 Task: Open a blank google sheet and write heading  Financial WizardAdd Categories in a column and its values below  'Income, Income, Income, Expenses, Expenses, Expenses, Expenses, Expenses, Savings, Savings, Investments, Investments, Debt, Debt & Debt. 'Add Descriptions in next column and its values below  Salary, Freelance Work, Rental Income, Housing, Transportation, Groceries, Utilities, Entertainment, Emergency Fund, Retirement, Stocks, Mutual Funds, Credit Card 1, Credit Card 2 & Student Loan. Add Amount in next column and its values below  $5,000, $1,200, $500, $1,200, $300, $400, $200, $150, $500, $1,000, $500, $300, $200, $100 & $300. Save page Data Collection Template Workbook
Action: Mouse pressed left at (288, 177)
Screenshot: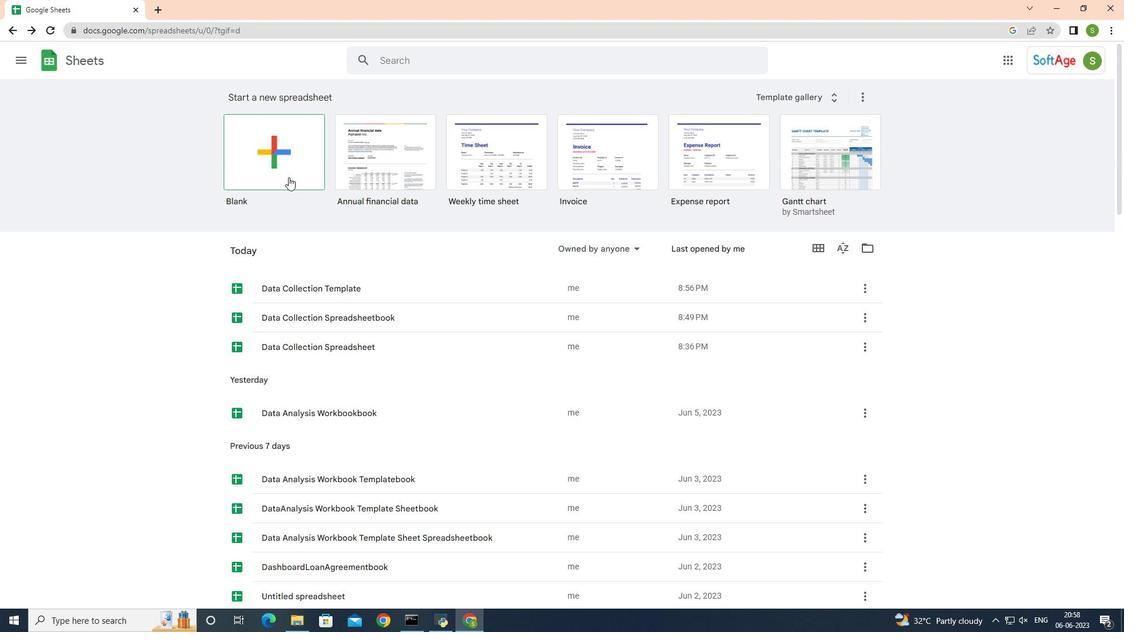 
Action: Mouse moved to (62, 145)
Screenshot: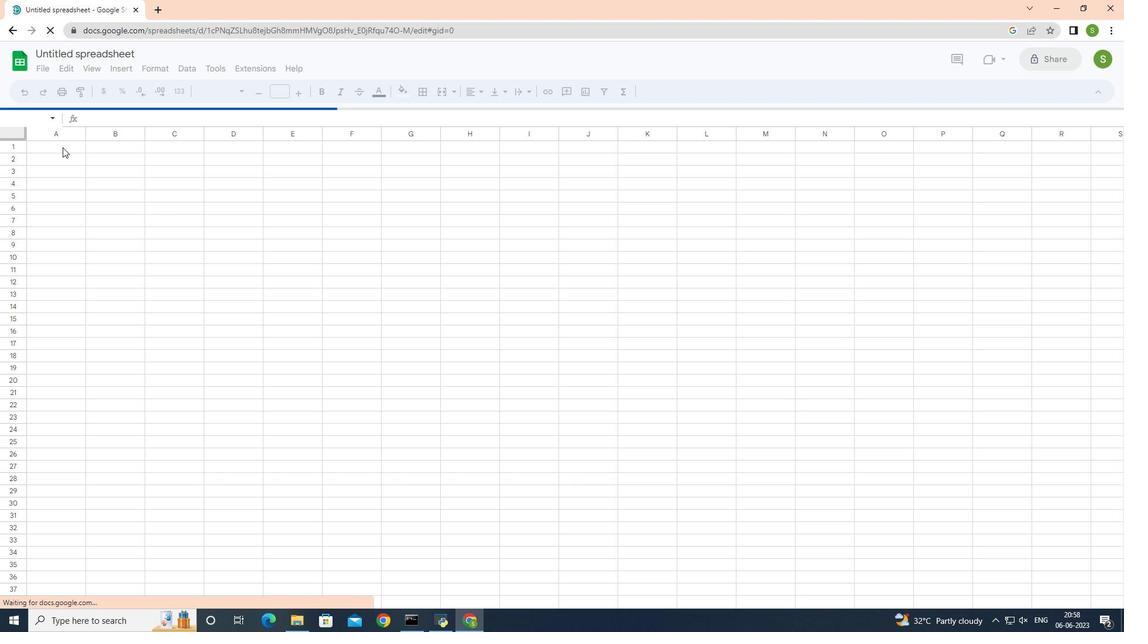 
Action: Mouse pressed left at (62, 145)
Screenshot: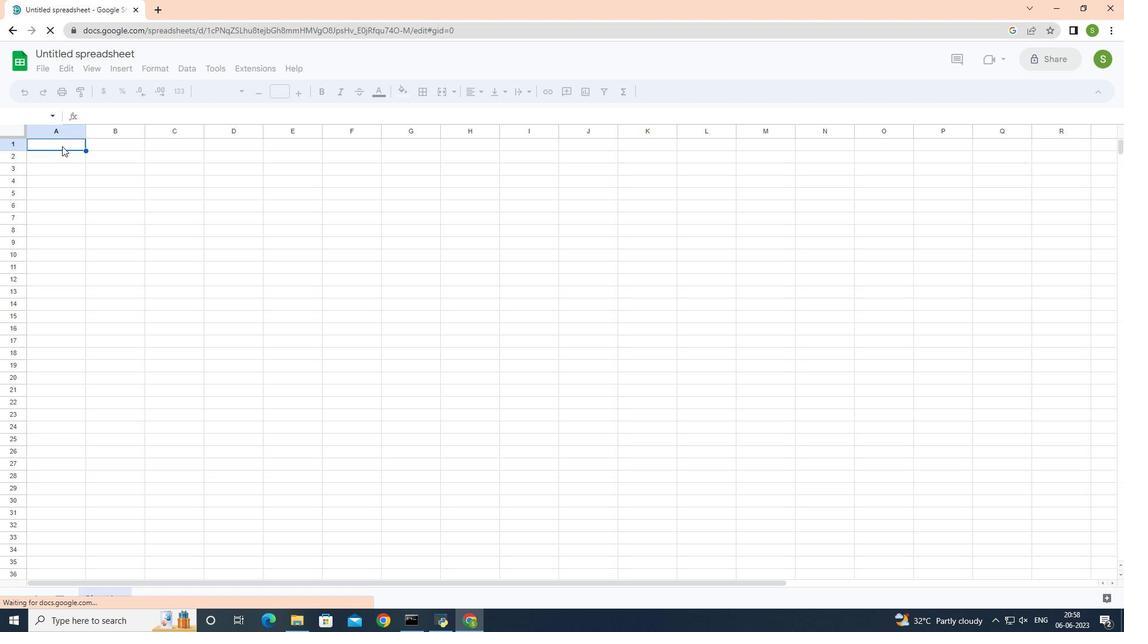 
Action: Key pressed <Key.shift>Financial<Key.space><Key.shift><Key.shift><Key.shift><Key.shift><Key.shift><Key.shift><Key.shift>Wizard<Key.enter><Key.shift>Cta<Key.backspace><Key.backspace>ategories<Key.enter><Key.shift><Key.shift>Income<Key.space><Key.enter><Key.shift>Income<Key.enter><Key.shift>Income<Key.enter><Key.shift>Expenses<Key.enter><Key.shift>Expenses<Key.enter><Key.shift>Expenses<Key.enter><Key.shift>Expenses<Key.enter><Key.shift>Expenses<Key.enter><Key.shift><Key.shift><Key.shift><Key.shift><Key.shift><Key.shift><Key.shift><Key.shift><Key.shift><Key.shift><Key.shift><Key.shift><Key.shift><Key.shift><Key.shift><Key.shift><Key.shift><Key.shift><Key.shift><Key.shift><Key.shift><Key.shift><Key.shift><Key.shift><Key.shift><Key.shift><Key.shift><Key.shift><Key.shift><Key.shift>SAvings<Key.space><Key.enter><Key.shift><Key.up>
Screenshot: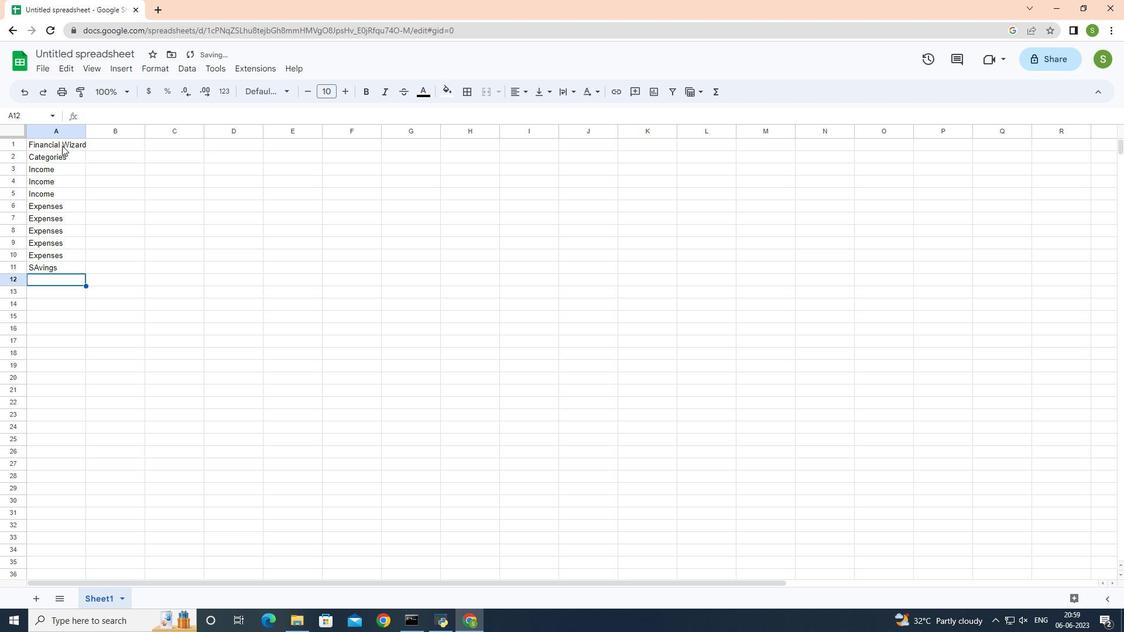 
Action: Mouse moved to (90, 115)
Screenshot: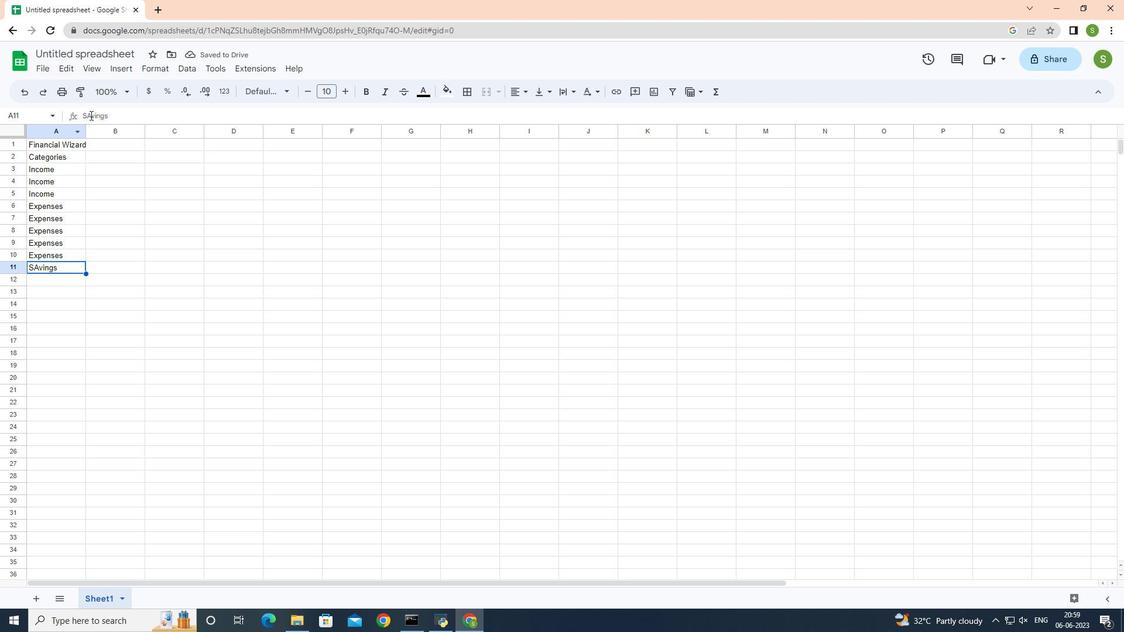 
Action: Mouse pressed left at (90, 115)
Screenshot: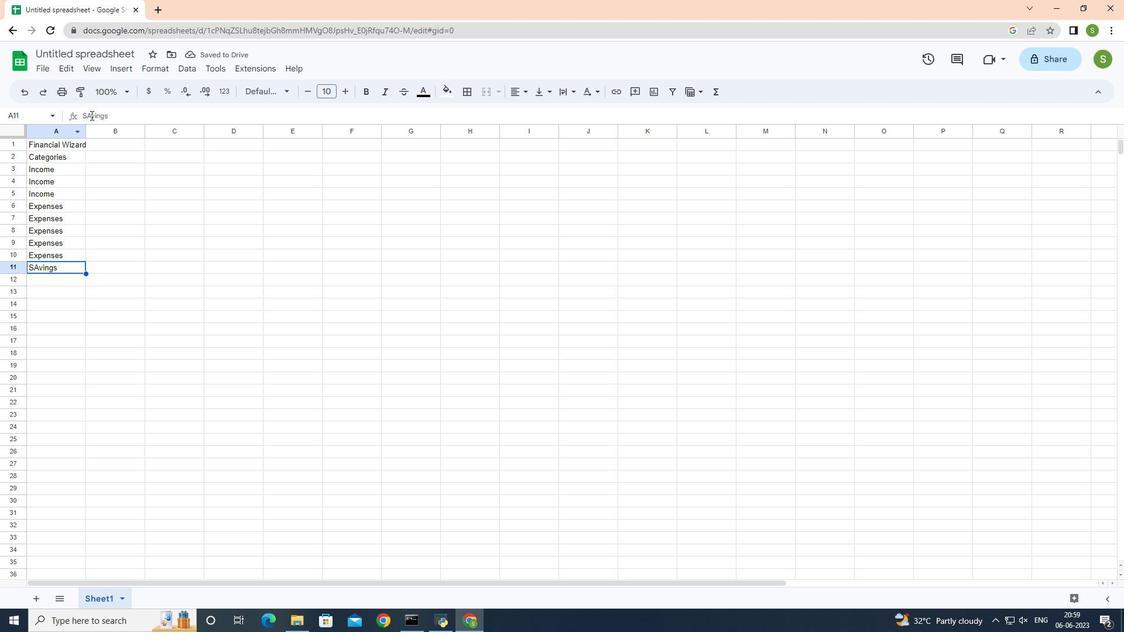 
Action: Key pressed <Key.backspace>a<Key.enter><Key.shift>Savings<Key.enter><Key.shift><Key.shift><Key.shift><Key.shift><Key.shift><Key.shift><Key.shift><Key.shift><Key.shift><Key.shift><Key.shift><Key.shift><Key.shift><Key.shift><Key.shift><Key.shift><Key.shift>INvestments
Screenshot: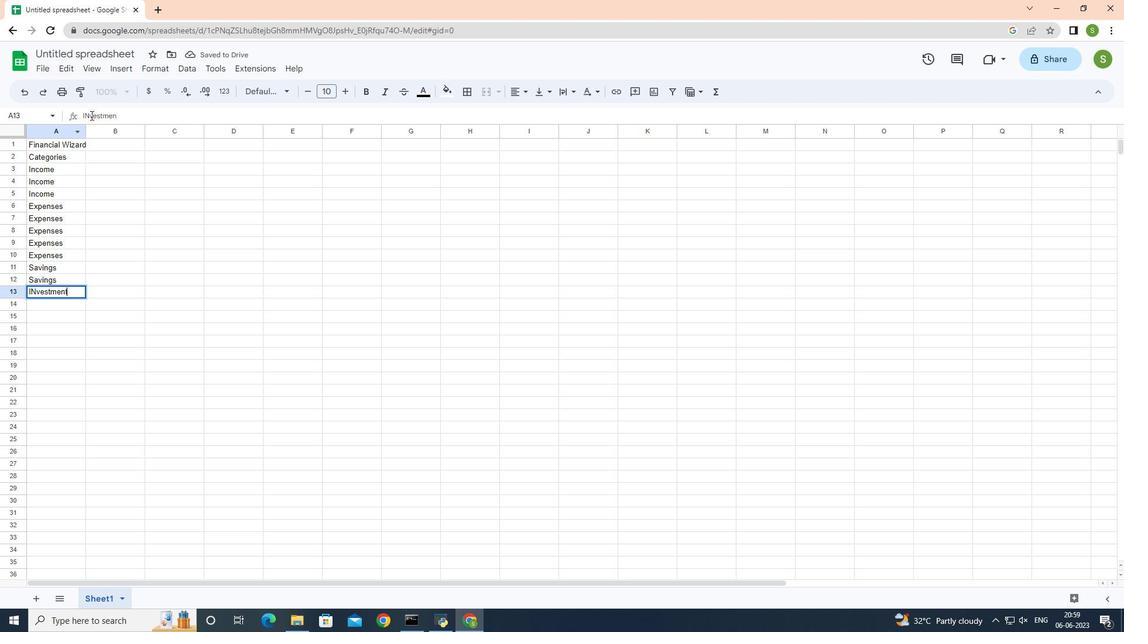 
Action: Mouse pressed left at (90, 115)
Screenshot: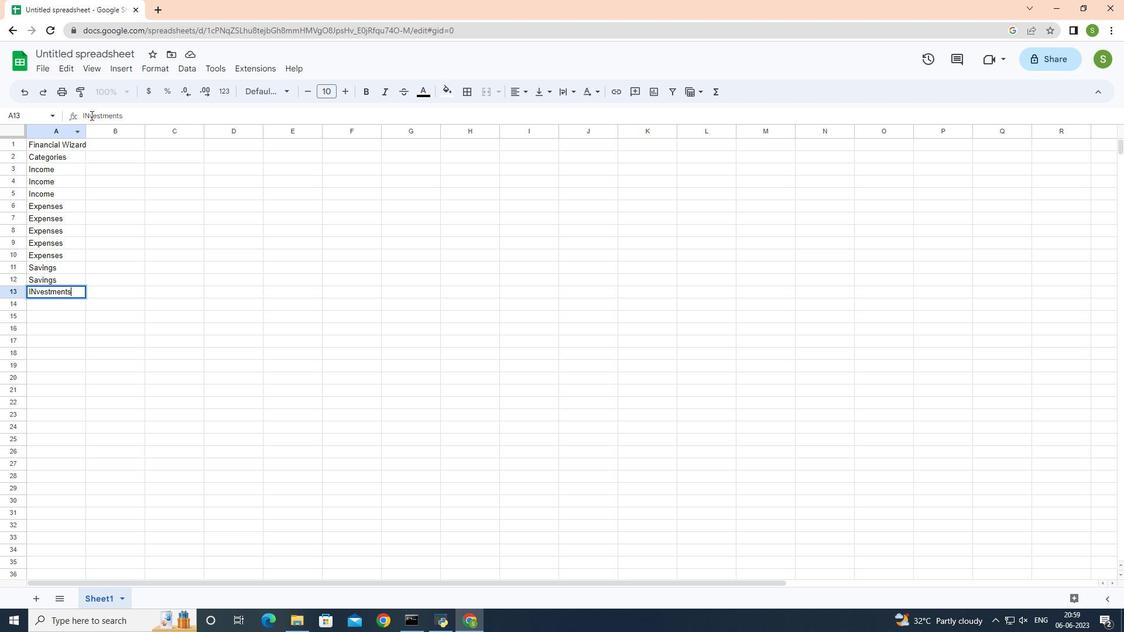
Action: Key pressed <Key.backspace>n<Key.enter><Key.shift>Investments<Key.enter><Key.shift>Debt<Key.enter><Key.shift><Key.shift>DEbt<Key.backspace><Key.backspace><Key.backspace><Key.shift><Key.shift><Key.shift><Key.shift>De<Key.backspace><Key.backspace>ebt<Key.enter><Key.shift>DEbt<Key.backspace><Key.backspace><Key.backspace>ebt
Screenshot: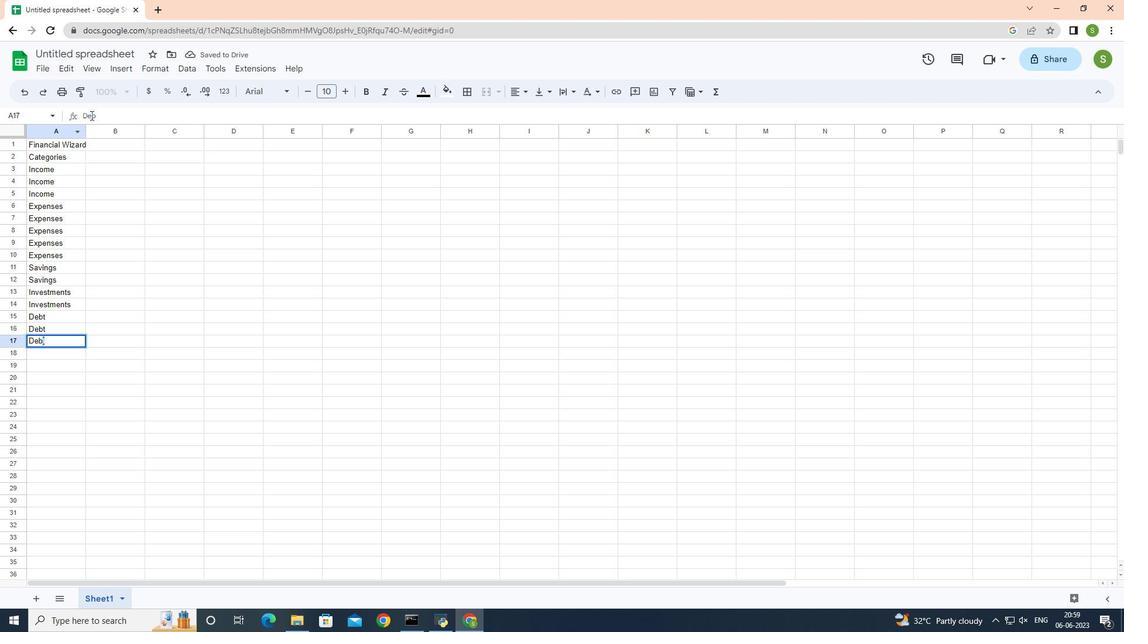 
Action: Mouse moved to (93, 154)
Screenshot: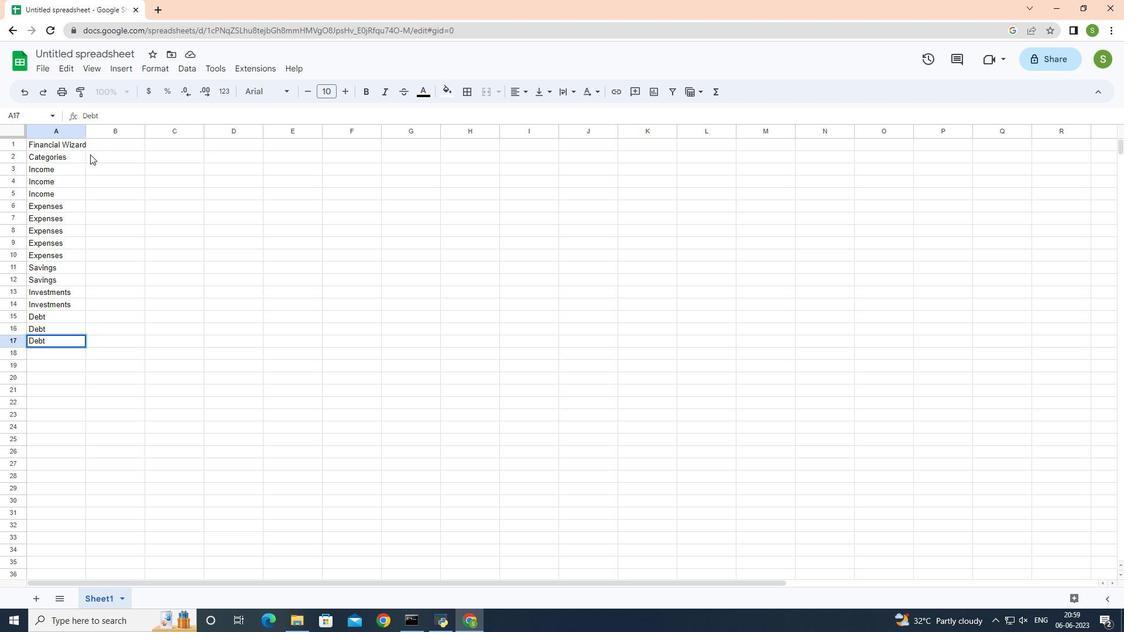 
Action: Mouse pressed left at (93, 154)
Screenshot: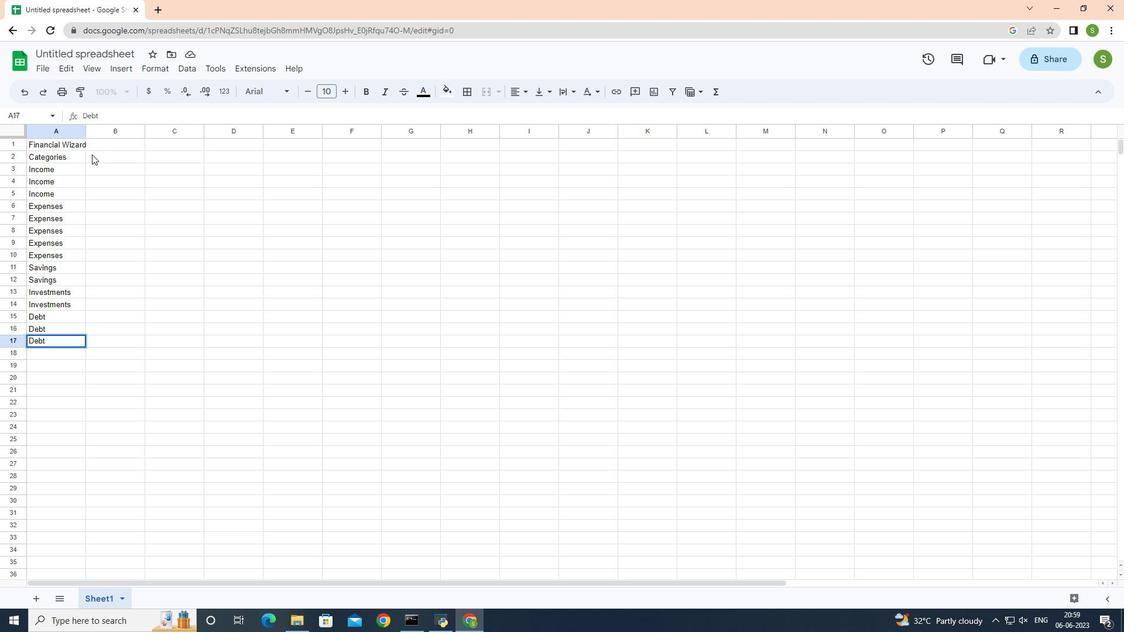 
Action: Key pressed <Key.shift>Descriptions<Key.enter><Key.shift>Salary<Key.enter><Key.shift><Key.shift>Freelance<Key.space><Key.shift>Work<Key.enter><Key.shift>Rental<Key.space><Key.shift>Income<Key.enter><Key.shift>Housing<Key.enter><Key.shift>Transportation<Key.enter><Key.shift>Groceries<Key.enter><Key.shift><Key.shift>Utilities<Key.enter><Key.shift><Key.shift>Entertainment<Key.enter><Key.shift><Key.shift>Emergency<Key.space><Key.shift>Fund<Key.enter><Key.shift>REtiremen
Screenshot: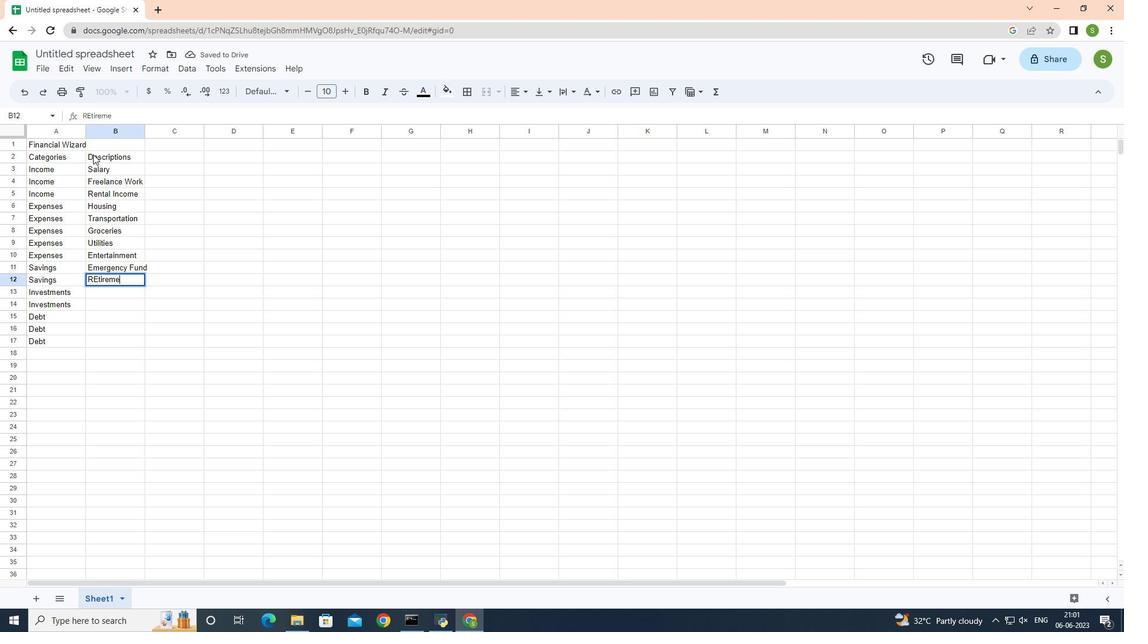 
Action: Mouse moved to (89, 117)
Screenshot: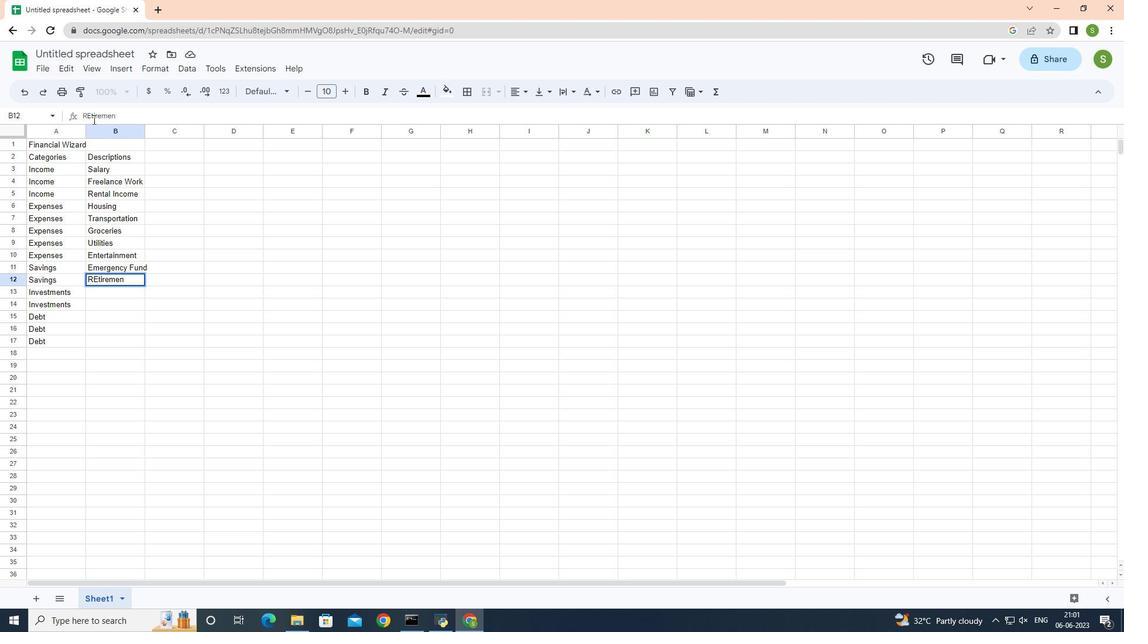 
Action: Mouse pressed left at (89, 117)
Screenshot: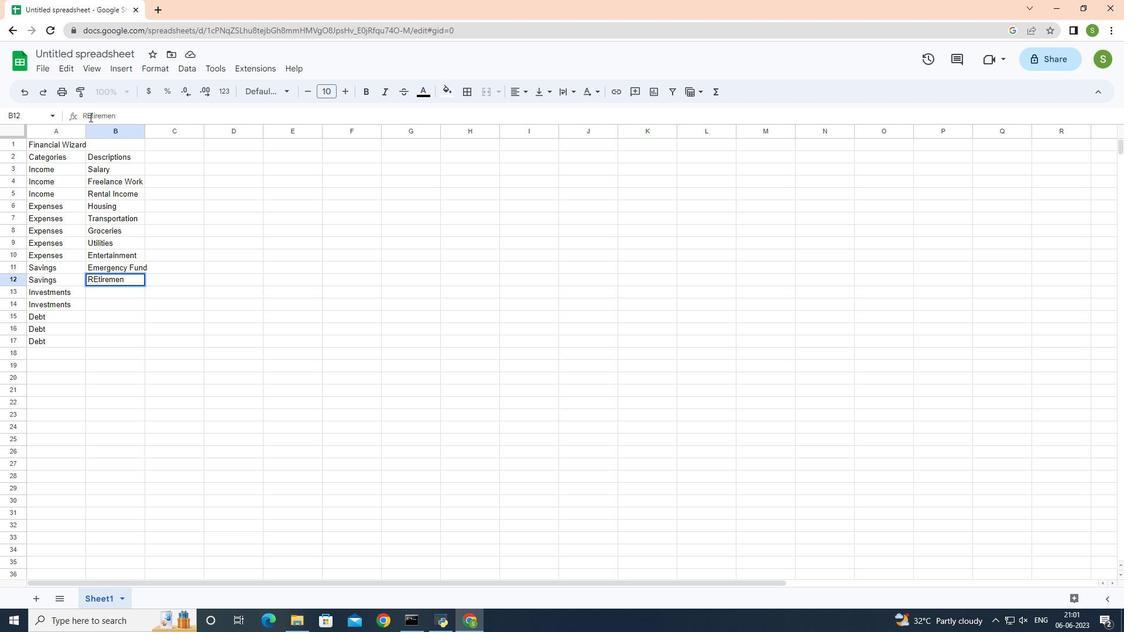 
Action: Mouse moved to (96, 116)
Screenshot: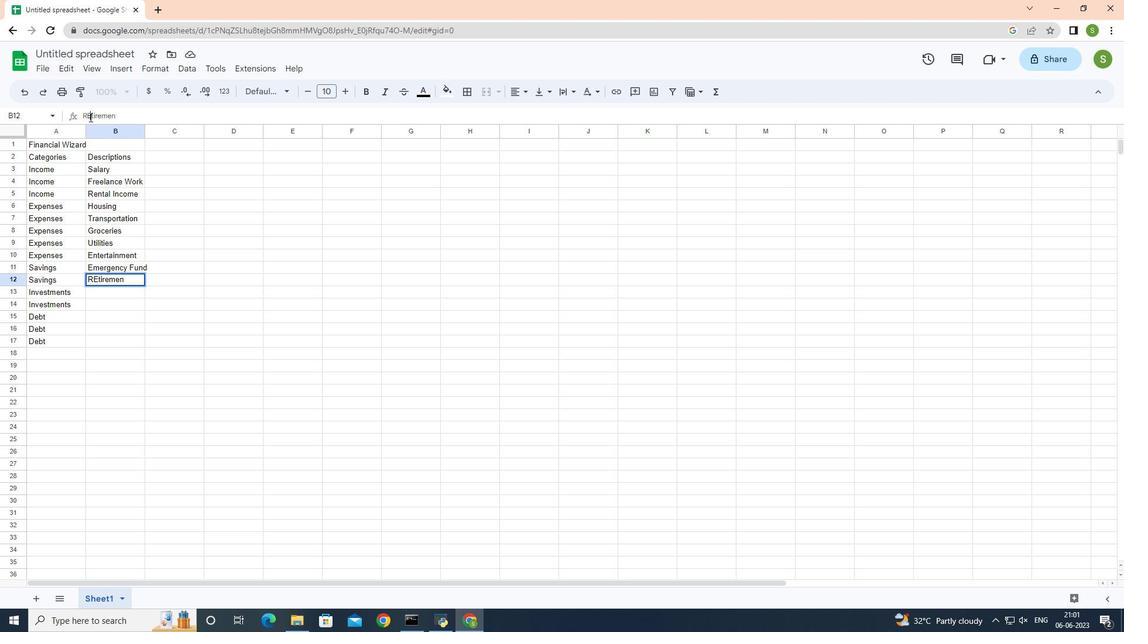 
Action: Key pressed <Key.backspace>e<Key.down>t<Key.space><Key.shift><Key.shift><Key.shift><Key.shift><Key.shift><Key.shift><Key.shift>G<Key.backspace><Key.shift><Key.enter><Key.shift>Stocks<Key.enter><Key.shift><Key.shift><Key.shift><Key.shift><Key.shift>Mutual<Key.space><Key.shift>Funds<Key.enter><Key.shift>Credit<Key.space><Key.shift>Card1<Key.enter><Key.shift>Credit<Key.space><Key.shift>Card2<Key.enter><Key.shift>Student<Key.space><Key.shift>Llo<Key.backspace><Key.backspace>oan<Key.right><Key.up><Key.up><Key.up><Key.up><Key.up><Key.up><Key.up><Key.up><Key.up><Key.up><Key.up><Key.up><Key.up><Key.up><Key.up><Key.shift>Amount<Key.enter>5000<Key.enter>1200<Key.enter>500<Key.enter>1200<Key.enter>300<Key.enter>400<Key.enter>200<Key.enter>150<Key.enter>500<Key.enter>1000<Key.enter>500<Key.enter>300<Key.enter>200<Key.enter>100<Key.enter>300
Screenshot: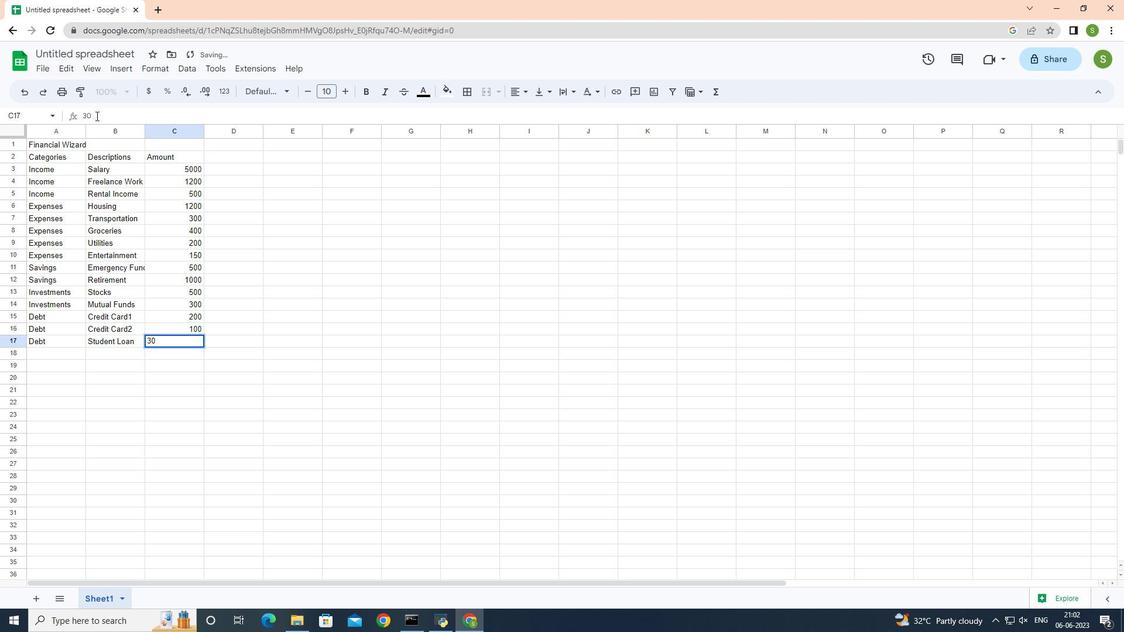 
Action: Mouse moved to (168, 169)
Screenshot: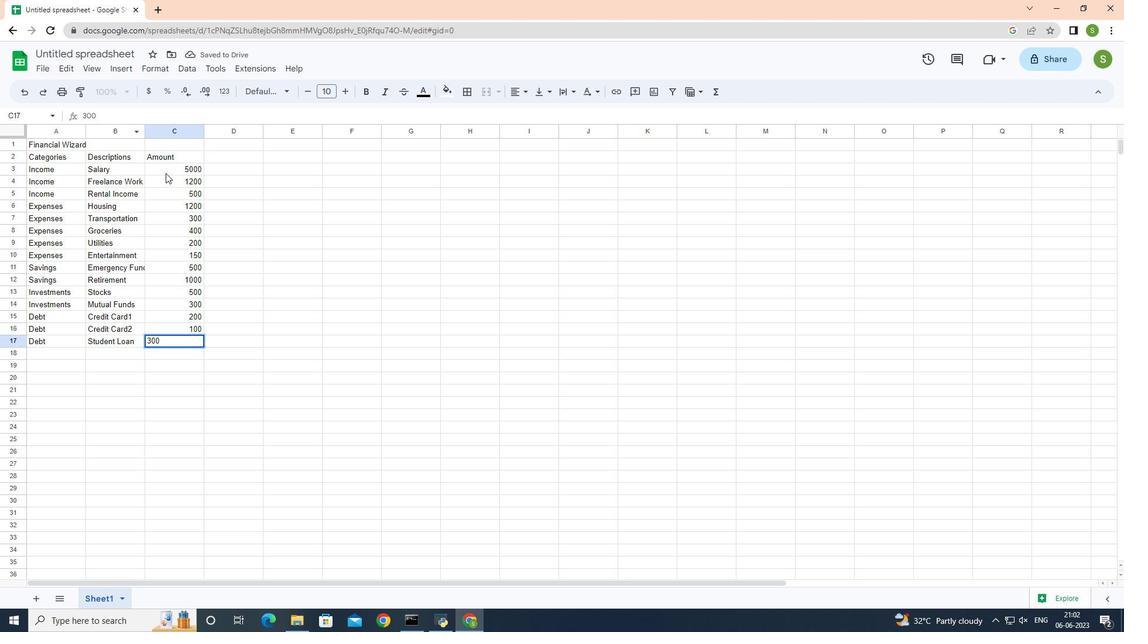 
Action: Mouse pressed left at (168, 169)
Screenshot: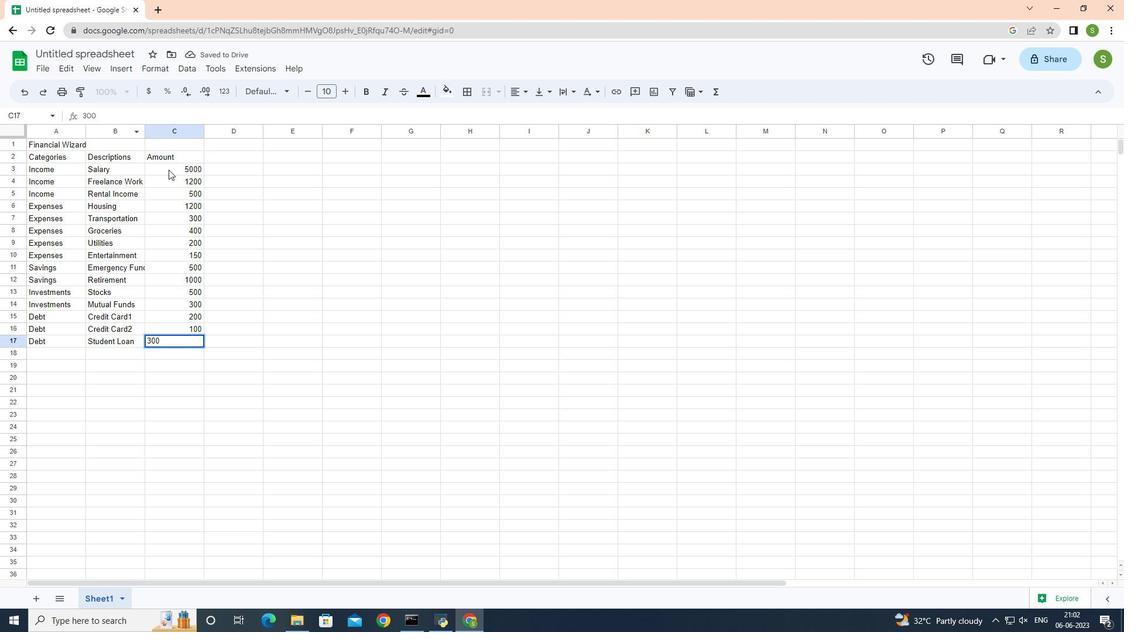 
Action: Mouse moved to (152, 63)
Screenshot: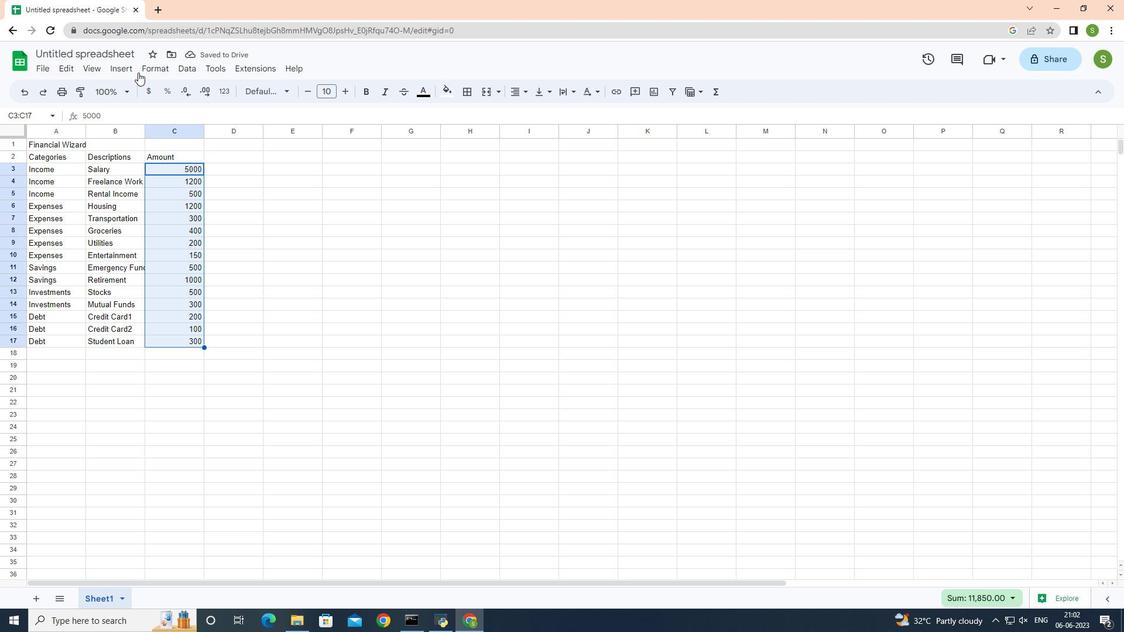 
Action: Mouse pressed left at (152, 63)
Screenshot: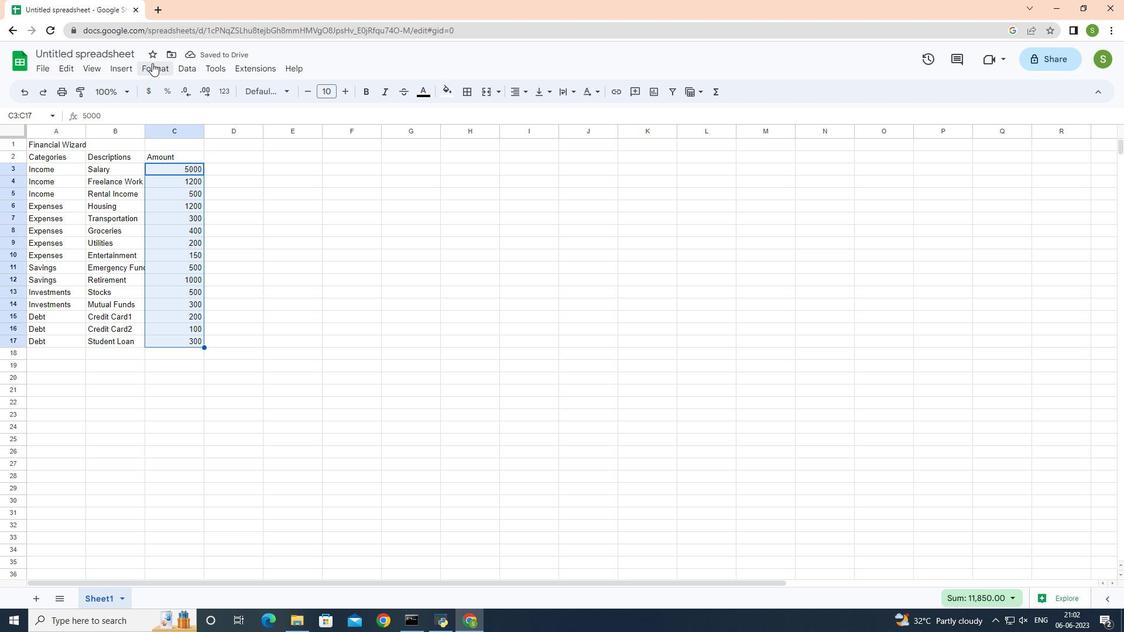 
Action: Mouse moved to (419, 426)
Screenshot: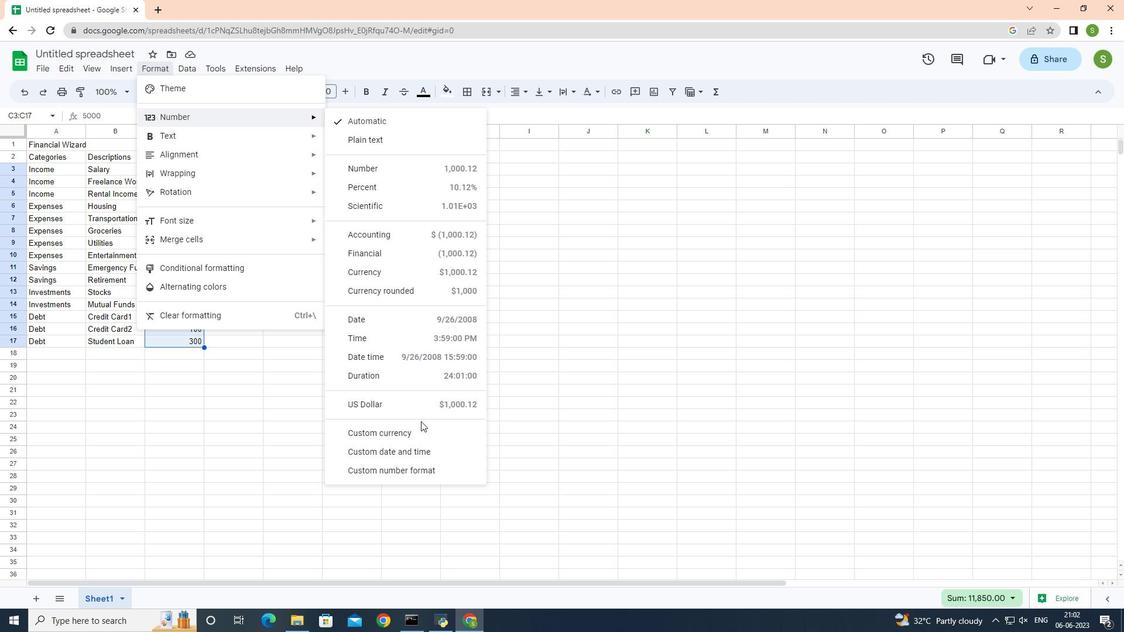 
Action: Mouse pressed left at (419, 426)
Screenshot: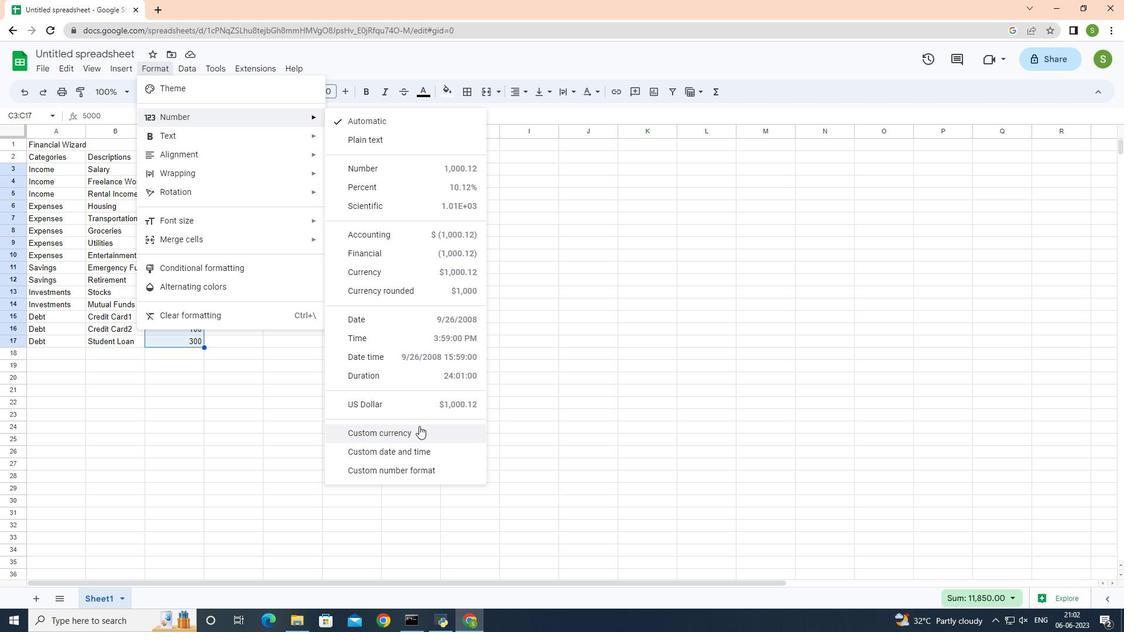 
Action: Mouse moved to (483, 254)
Screenshot: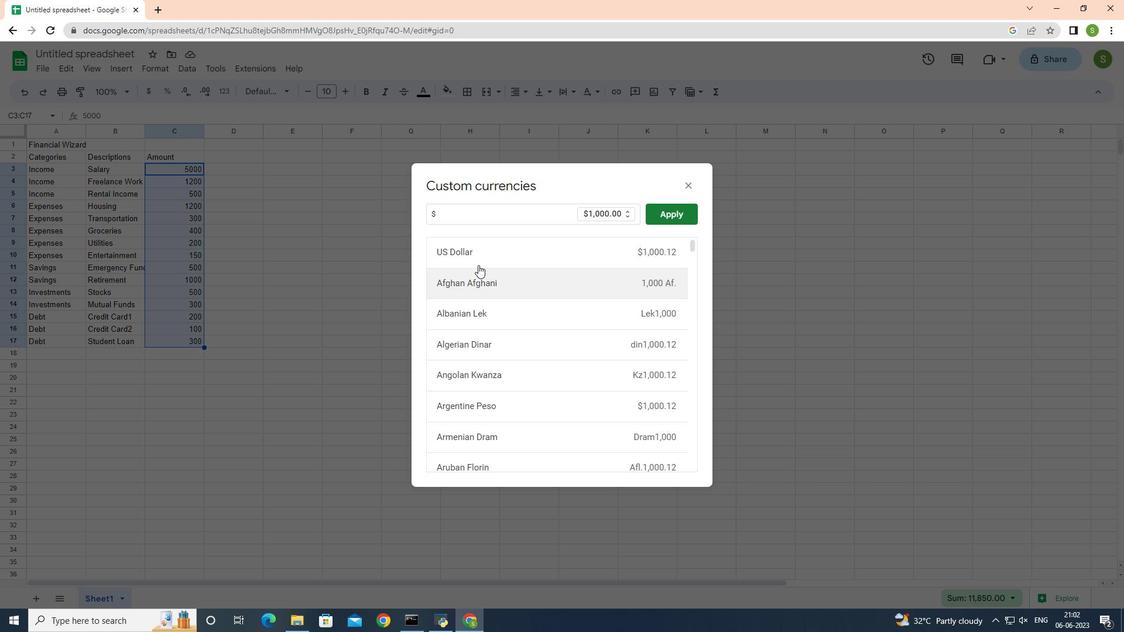 
Action: Mouse pressed left at (483, 254)
Screenshot: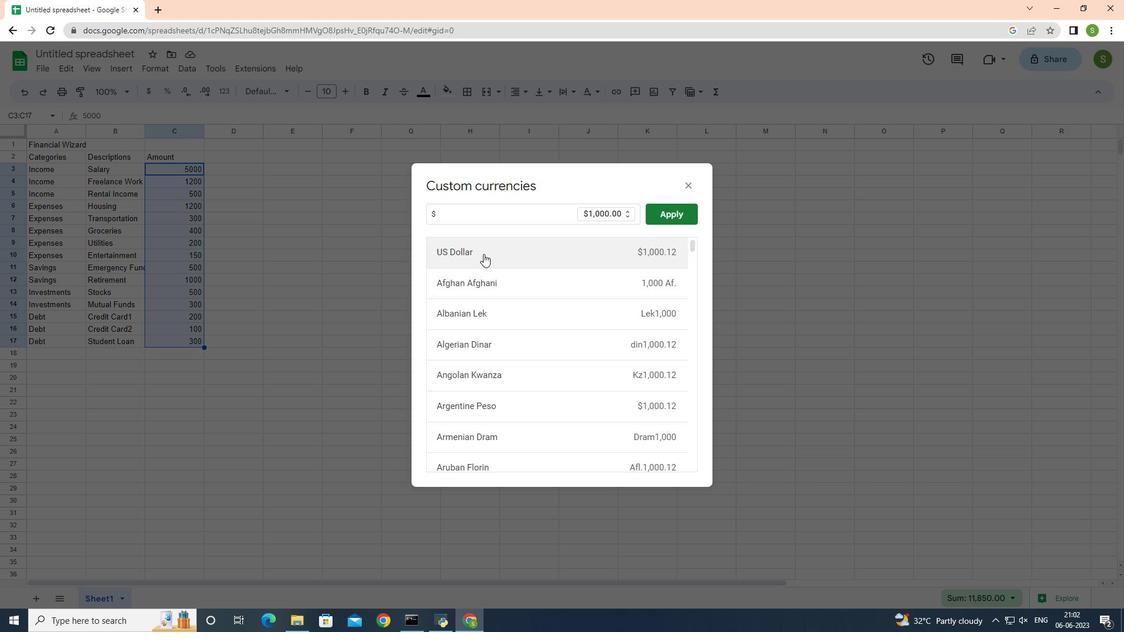 
Action: Mouse moved to (649, 213)
Screenshot: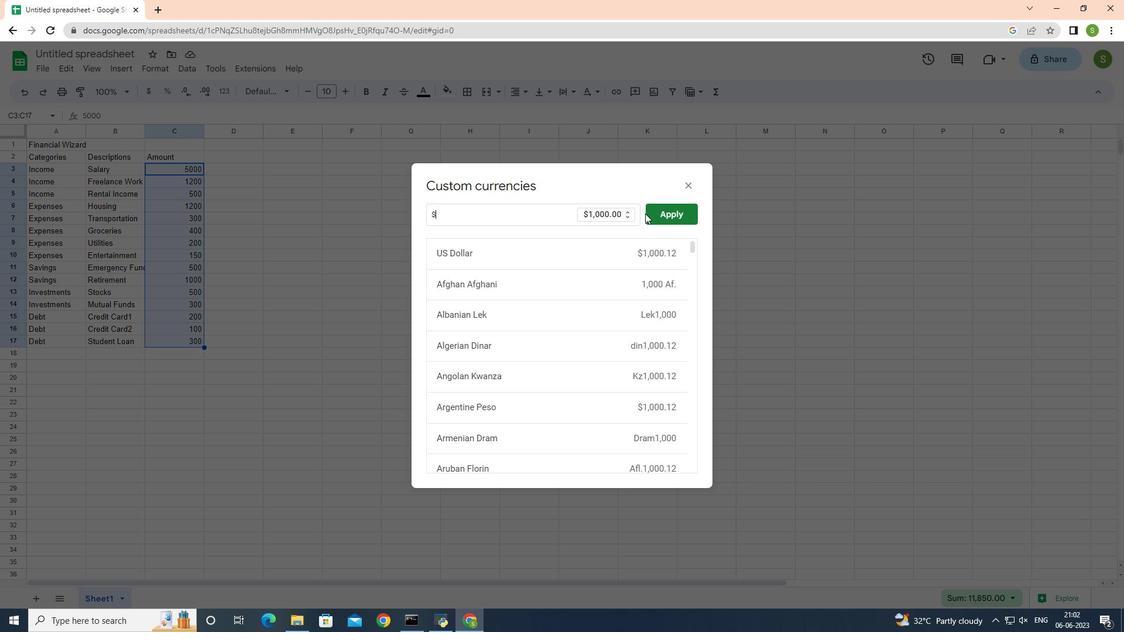
Action: Mouse pressed left at (649, 213)
Screenshot: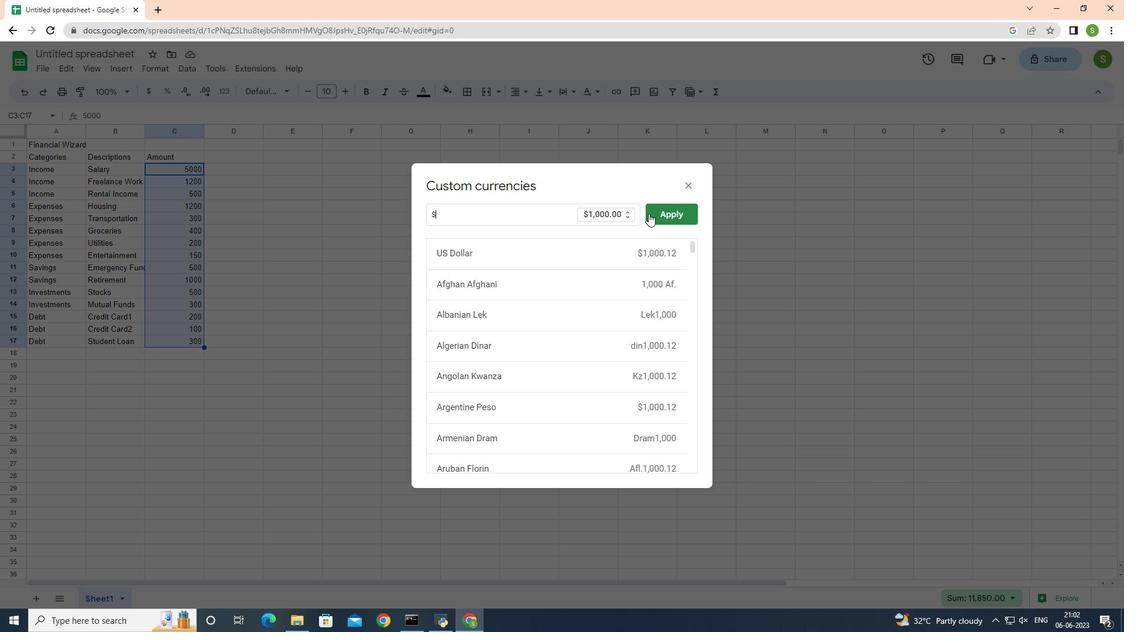 
Action: Mouse moved to (107, 55)
Screenshot: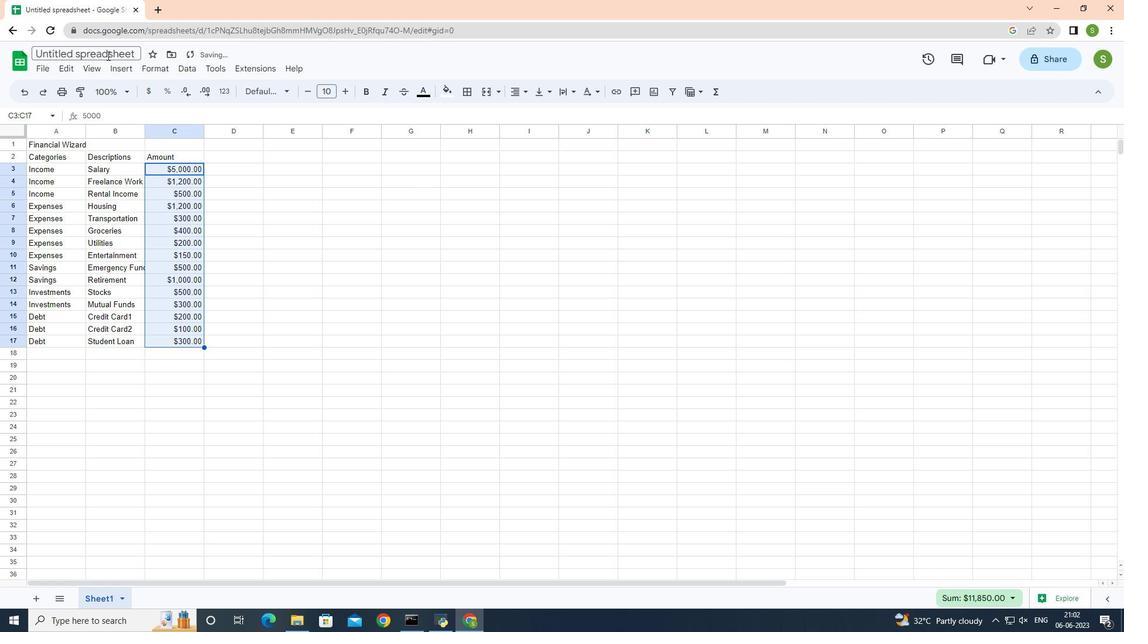 
Action: Mouse pressed left at (107, 55)
Screenshot: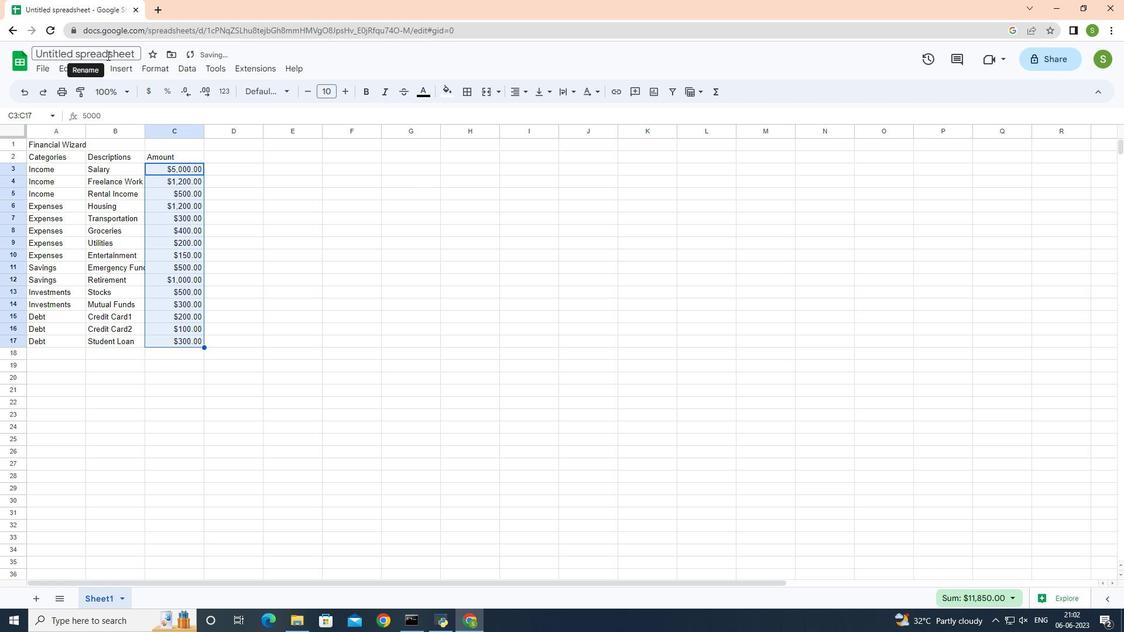 
Action: Key pressed <Key.shift>Data<Key.space><Key.shift>Collection<Key.space><Key.shift><Key.shift><Key.shift><Key.shift><Key.shift><Key.shift><Key.shift>Template<Key.space><Key.shift>Workbokctrl+S
Screenshot: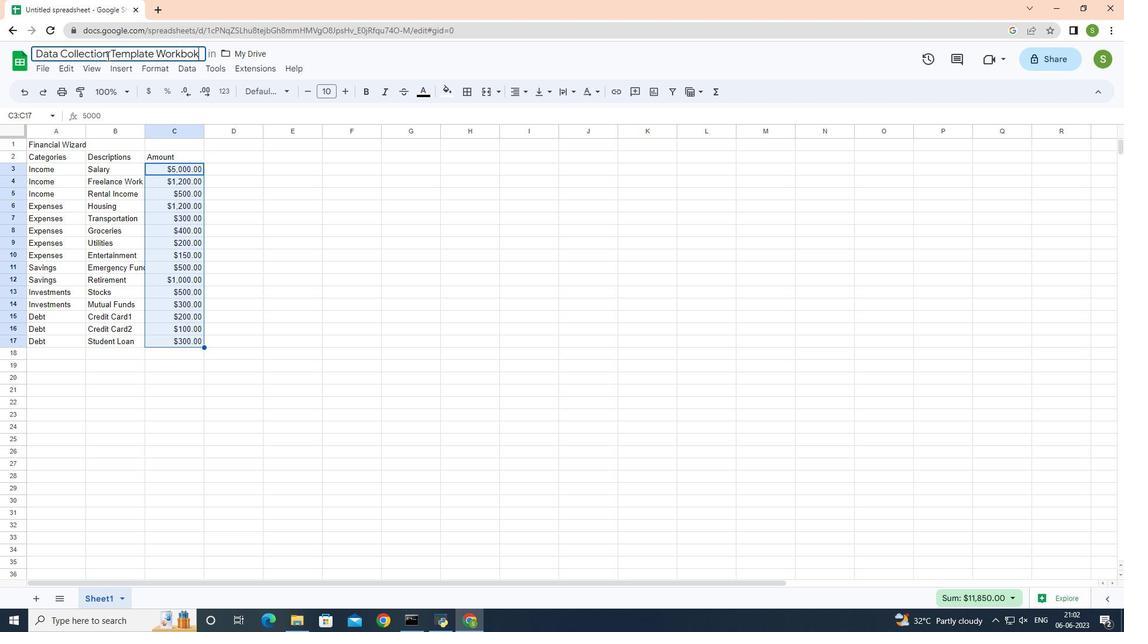 
